 Task: Reply All to email with the signature Anthony Hernandez with the subject 'Networking opportunity' from softage.1@softage.net with the message 'Can you provide an update on the status of the IT system upgrade project?'
Action: Mouse moved to (1014, 166)
Screenshot: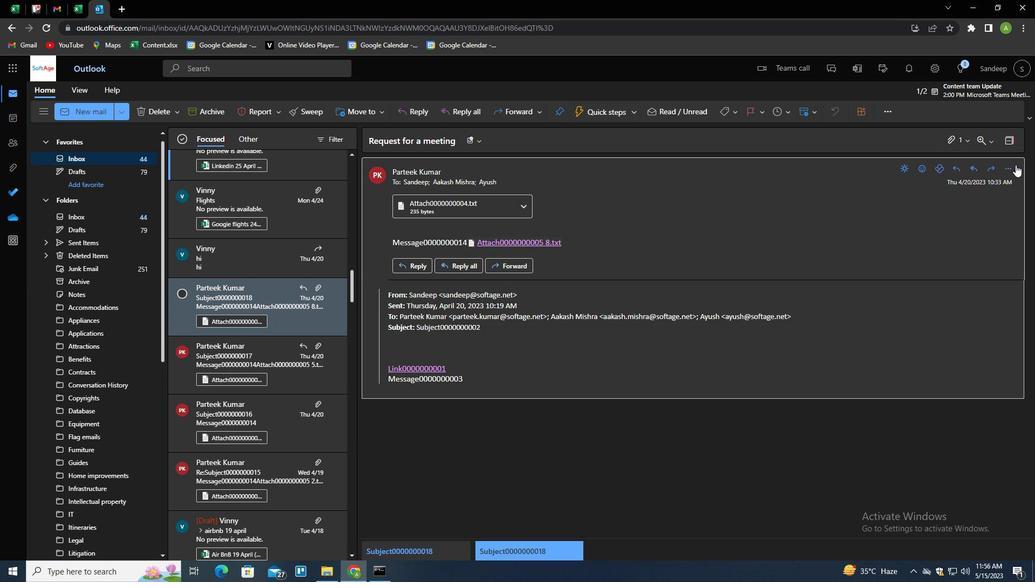
Action: Mouse pressed left at (1014, 166)
Screenshot: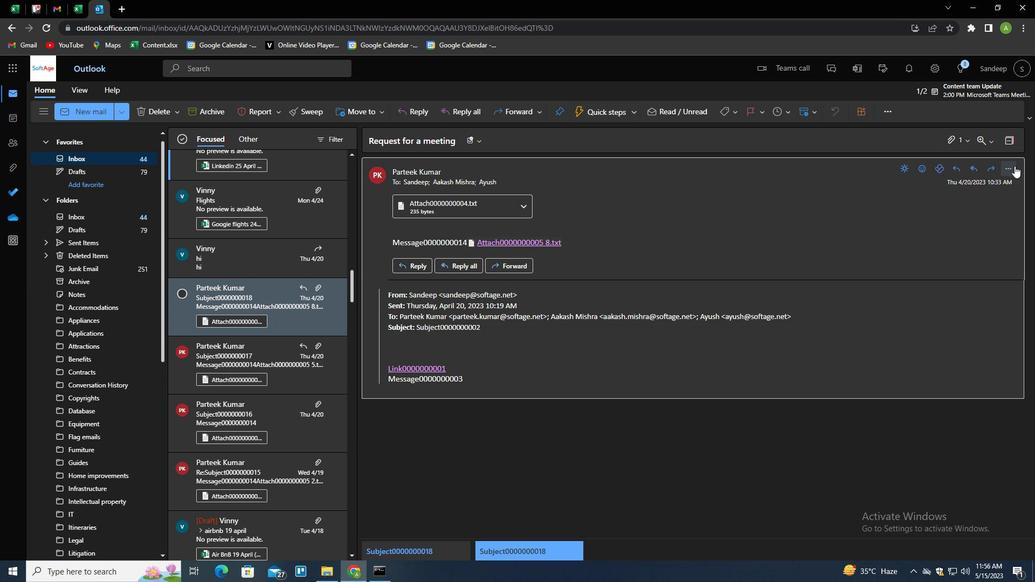 
Action: Mouse moved to (939, 202)
Screenshot: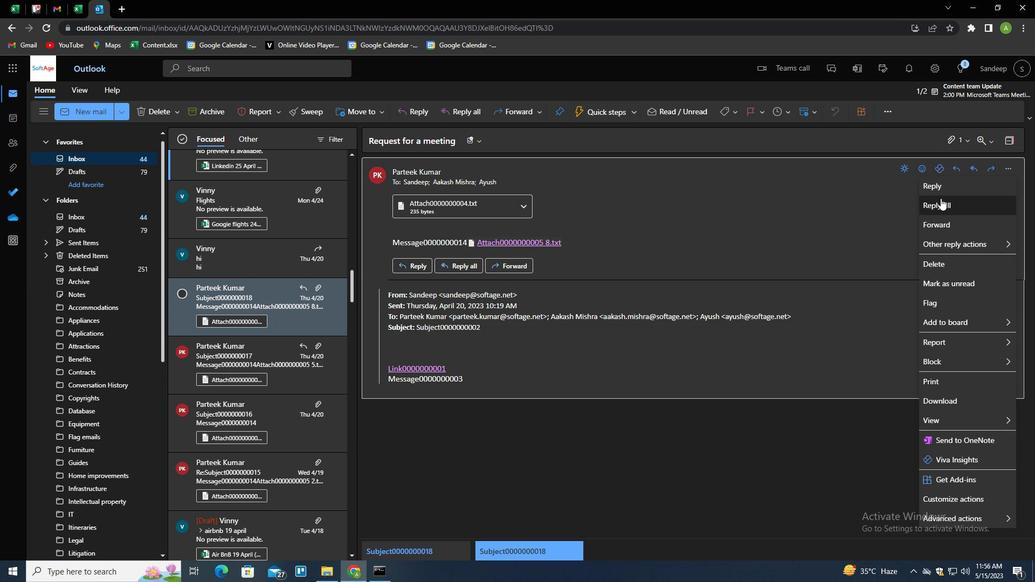 
Action: Mouse pressed left at (939, 202)
Screenshot: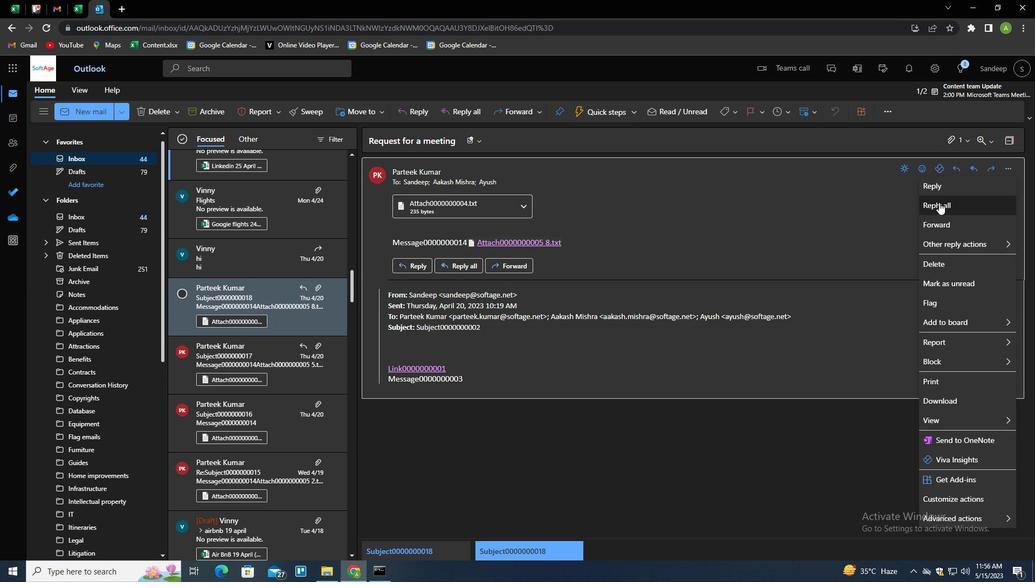 
Action: Mouse moved to (721, 111)
Screenshot: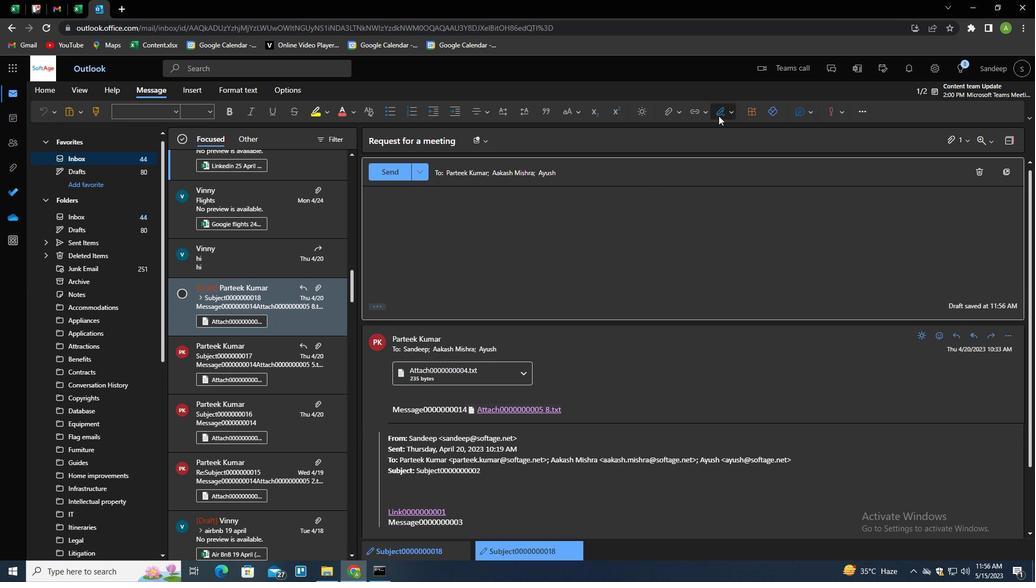 
Action: Mouse pressed left at (721, 111)
Screenshot: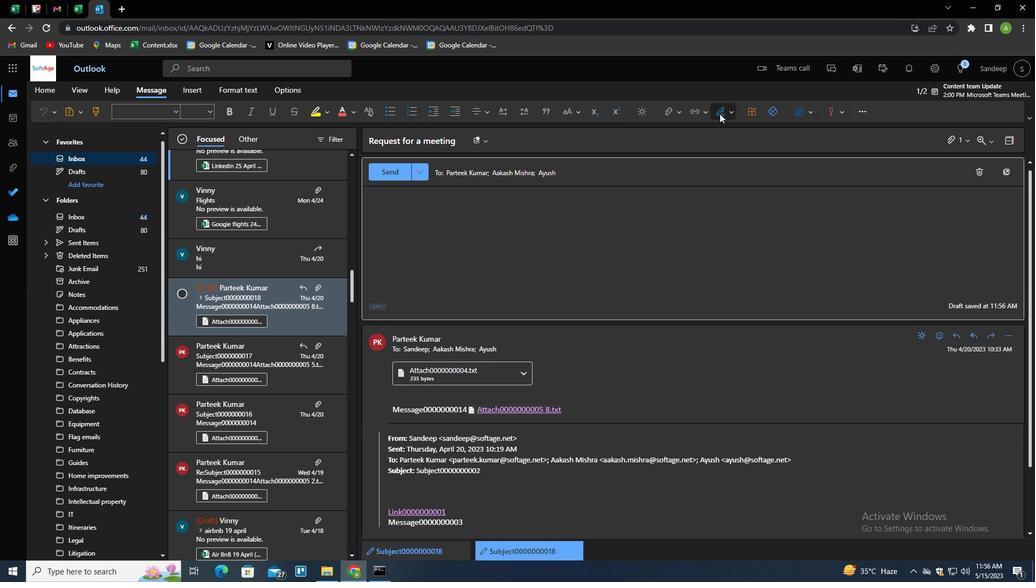 
Action: Mouse moved to (709, 156)
Screenshot: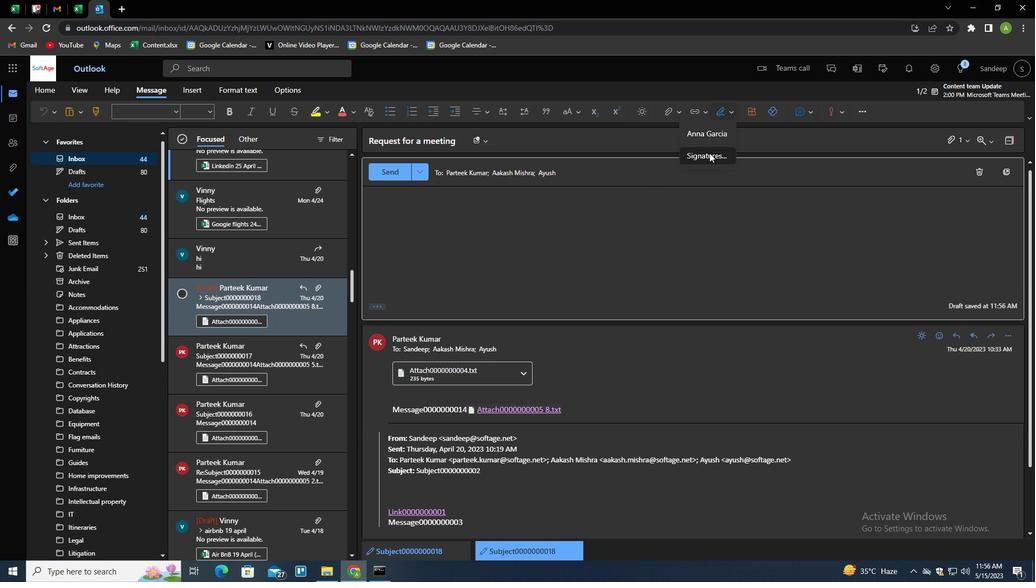 
Action: Mouse pressed left at (709, 156)
Screenshot: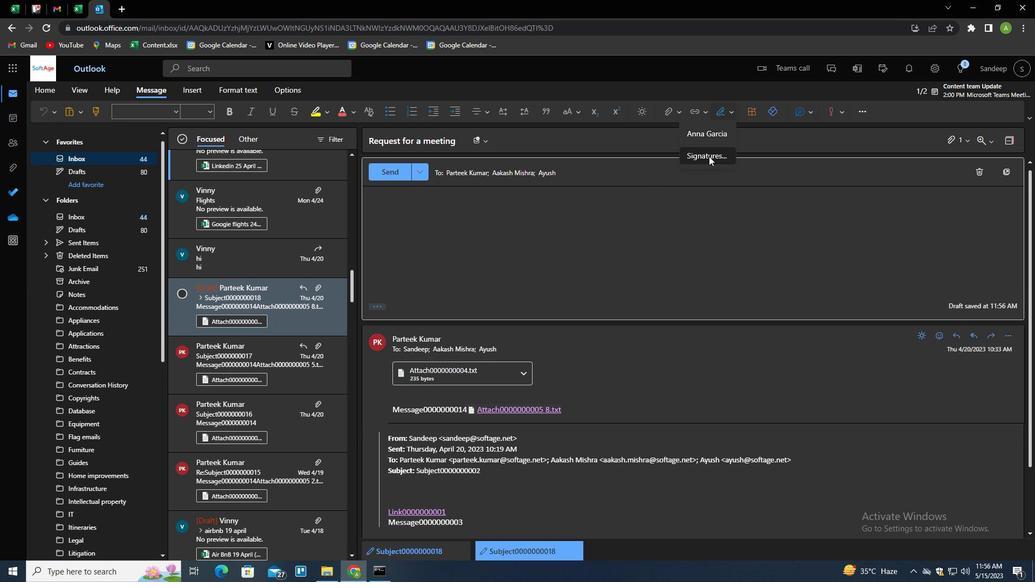 
Action: Mouse moved to (734, 193)
Screenshot: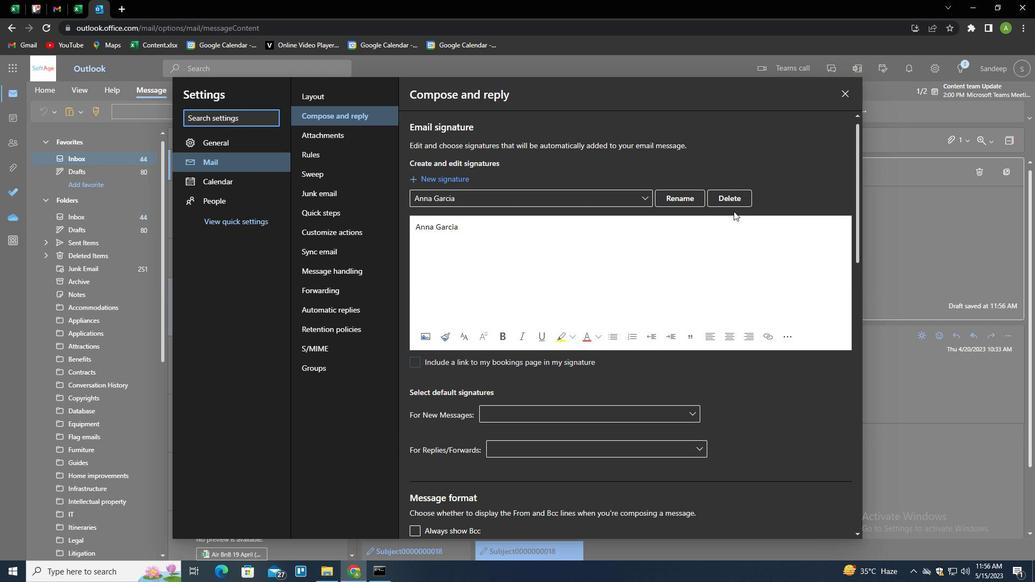 
Action: Mouse pressed left at (734, 193)
Screenshot: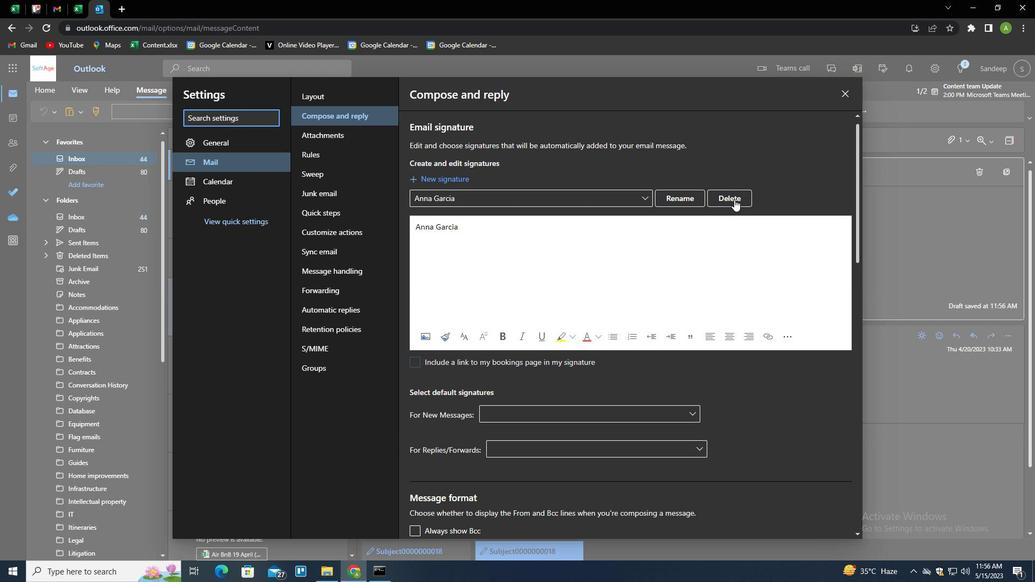 
Action: Mouse moved to (720, 197)
Screenshot: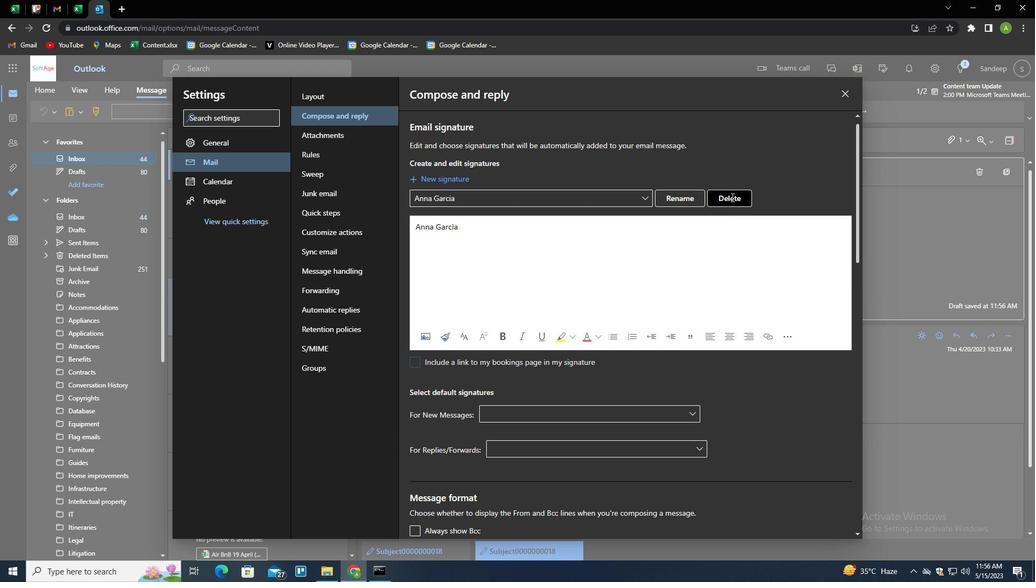 
Action: Mouse pressed left at (720, 197)
Screenshot: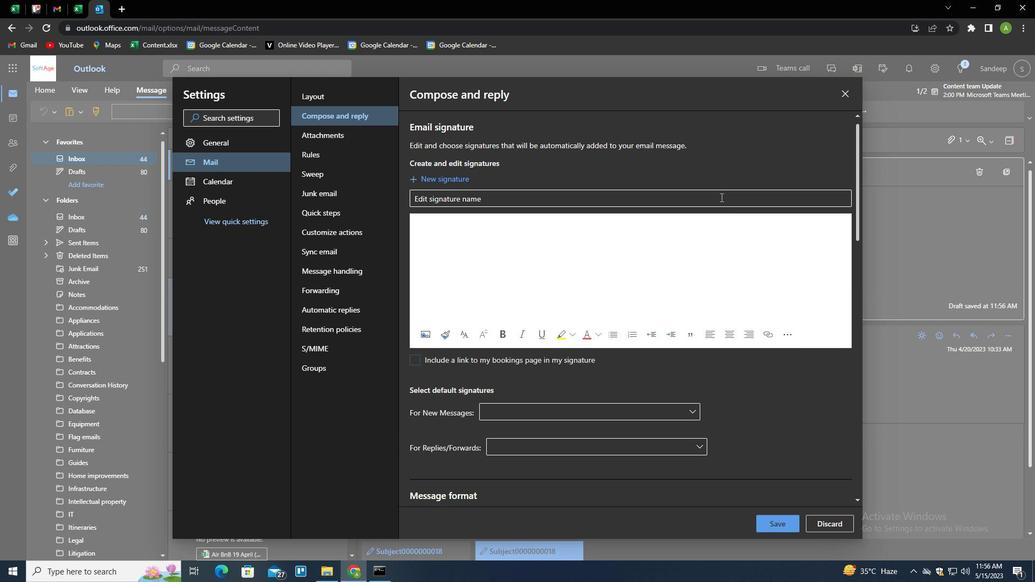 
Action: Key pressed <Key.shift>ANTHONY<Key.space><Key.shift>HERNANDEZ<Key.caps_lock><Key.tab><Key.caps_lock>ctrl+A<Key.shift><Key.shift><Key.shift><Key.shift><Key.shift><Key.shift>ANTHONY<Key.space><Key.shift>HERNANDEZ
Screenshot: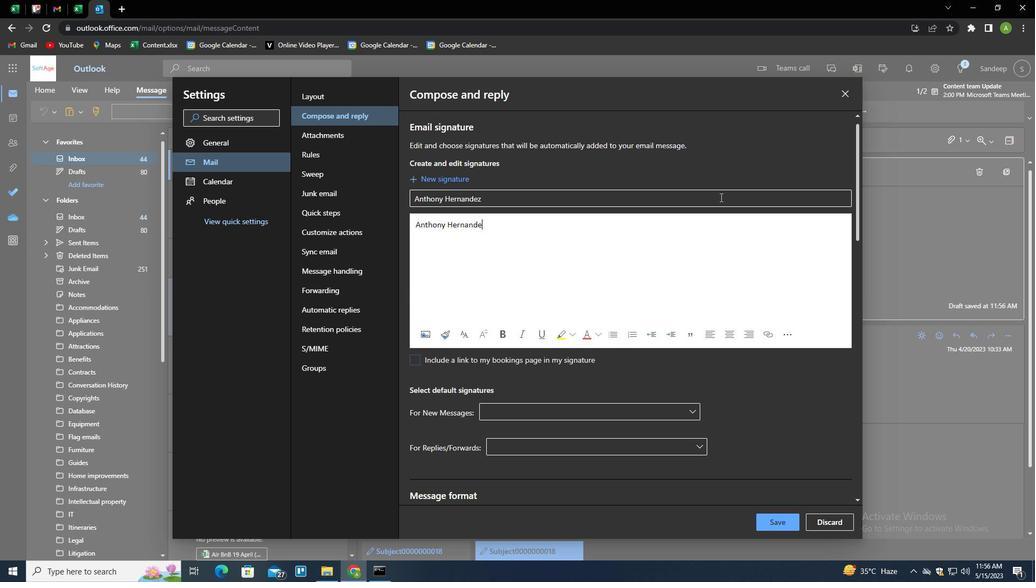 
Action: Mouse moved to (773, 524)
Screenshot: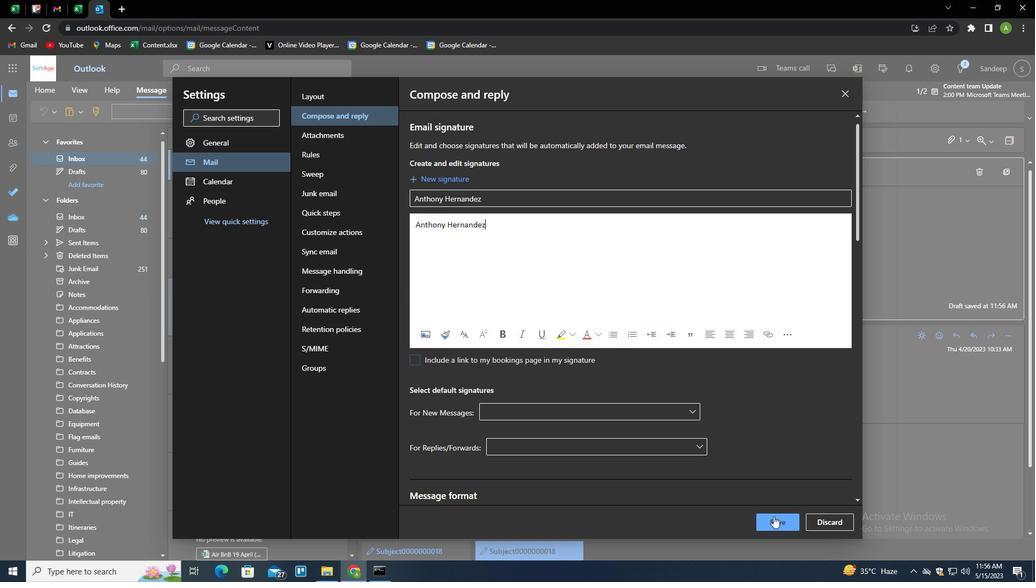 
Action: Mouse pressed left at (773, 524)
Screenshot: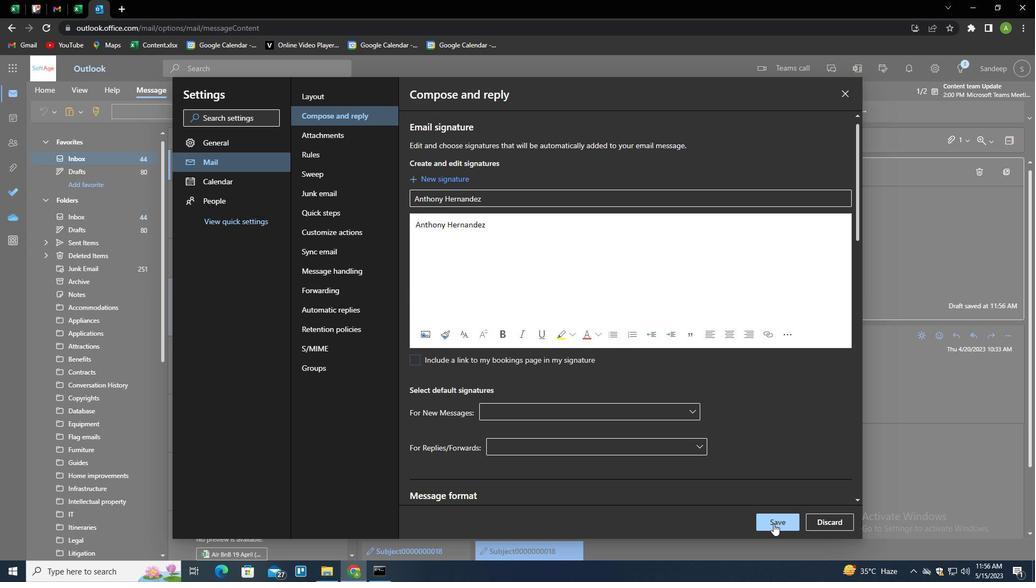 
Action: Mouse moved to (904, 189)
Screenshot: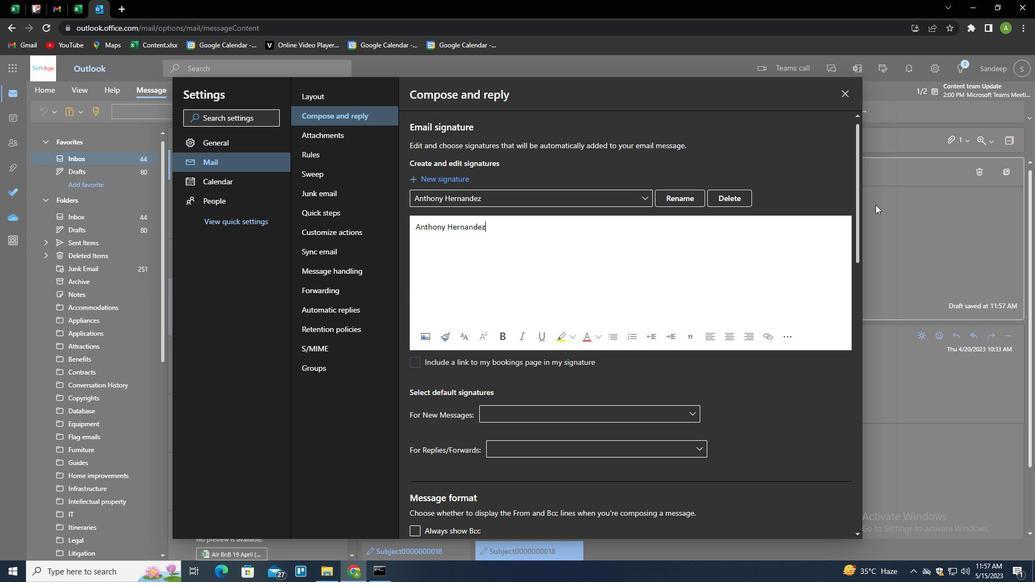 
Action: Mouse pressed left at (904, 189)
Screenshot: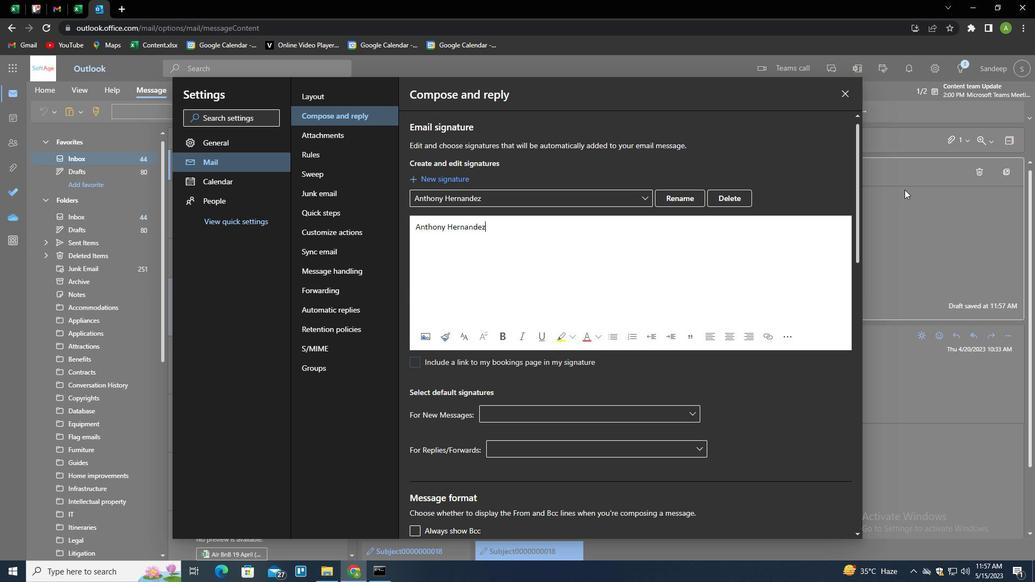 
Action: Mouse moved to (729, 114)
Screenshot: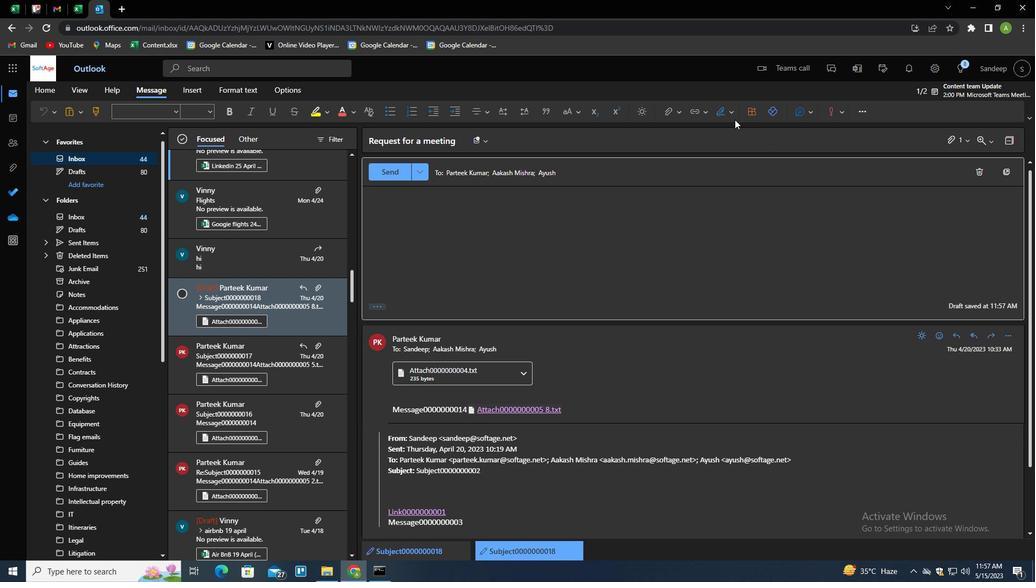 
Action: Mouse pressed left at (729, 114)
Screenshot: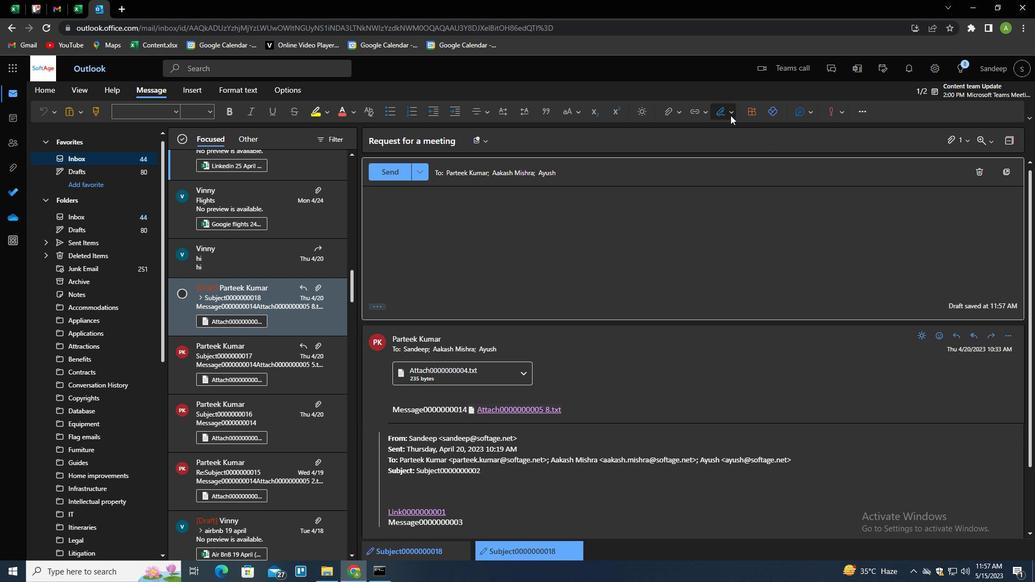 
Action: Mouse moved to (720, 134)
Screenshot: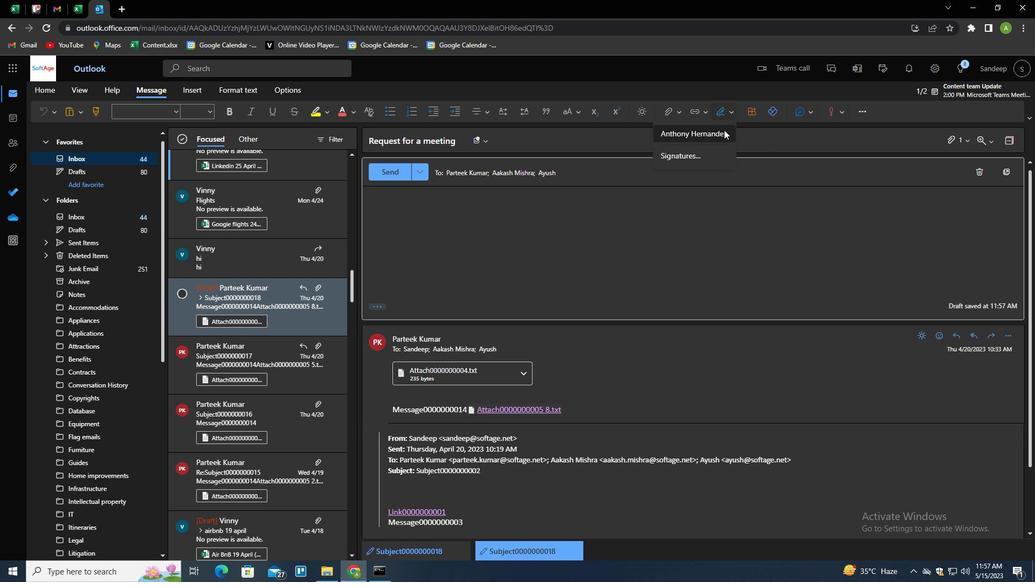 
Action: Mouse pressed left at (720, 134)
Screenshot: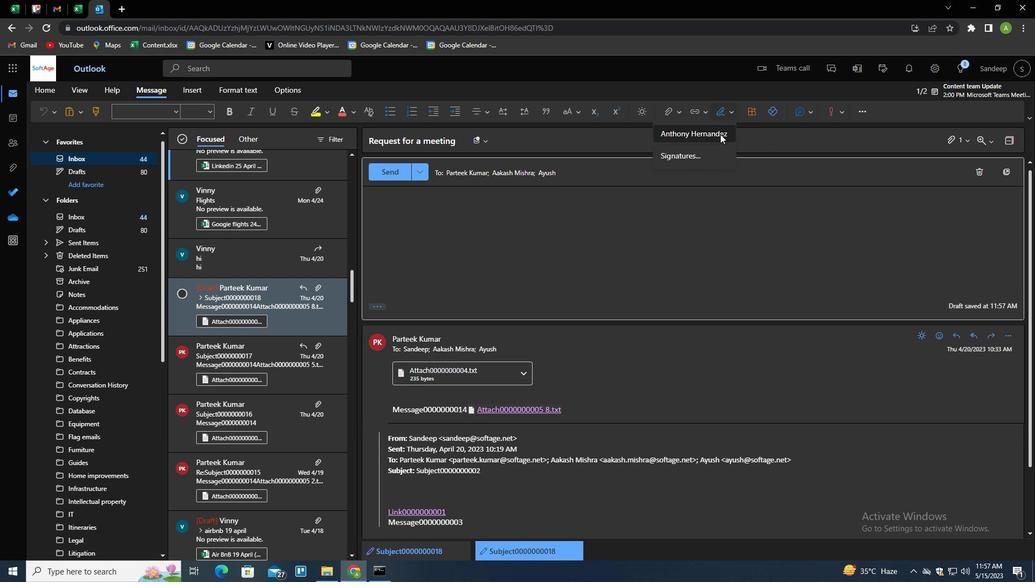 
Action: Mouse moved to (380, 307)
Screenshot: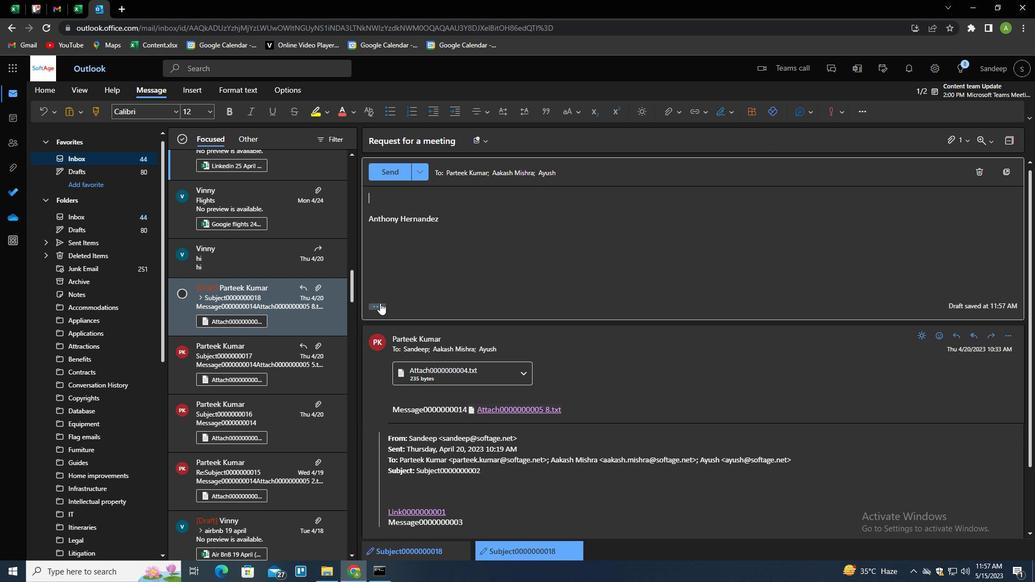 
Action: Mouse pressed left at (380, 307)
Screenshot: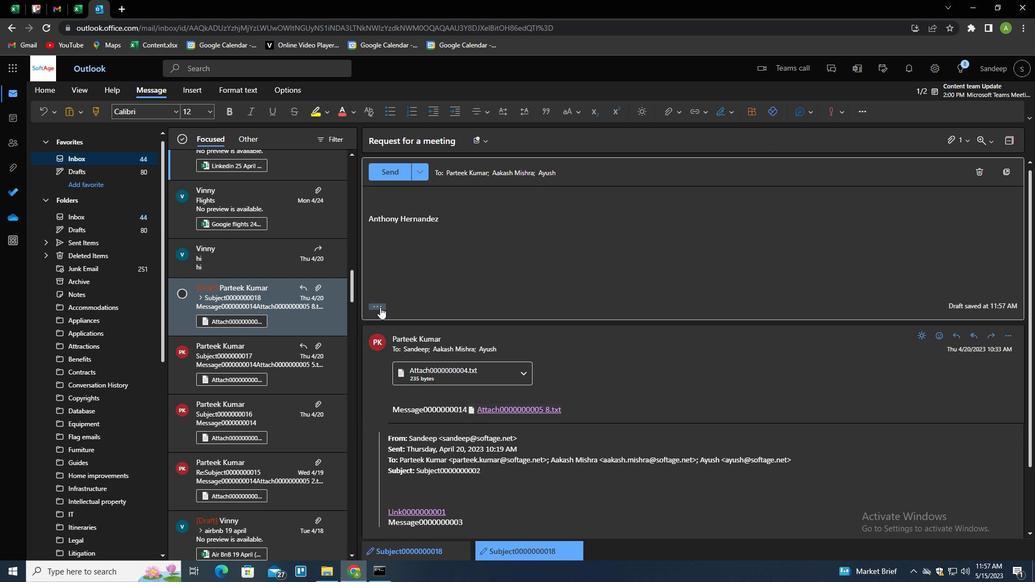 
Action: Mouse moved to (405, 169)
Screenshot: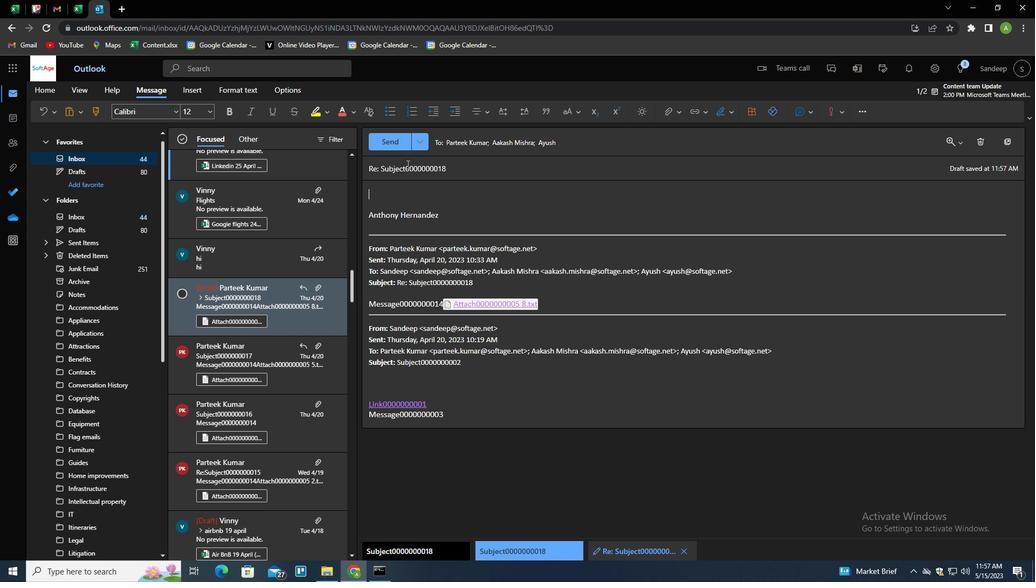 
Action: Mouse pressed left at (405, 169)
Screenshot: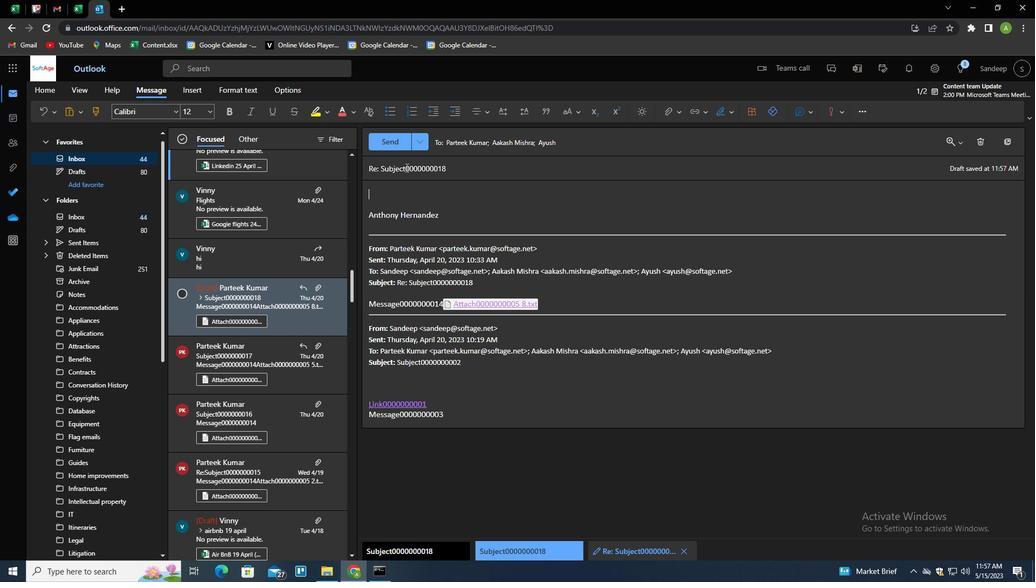 
Action: Mouse pressed left at (405, 169)
Screenshot: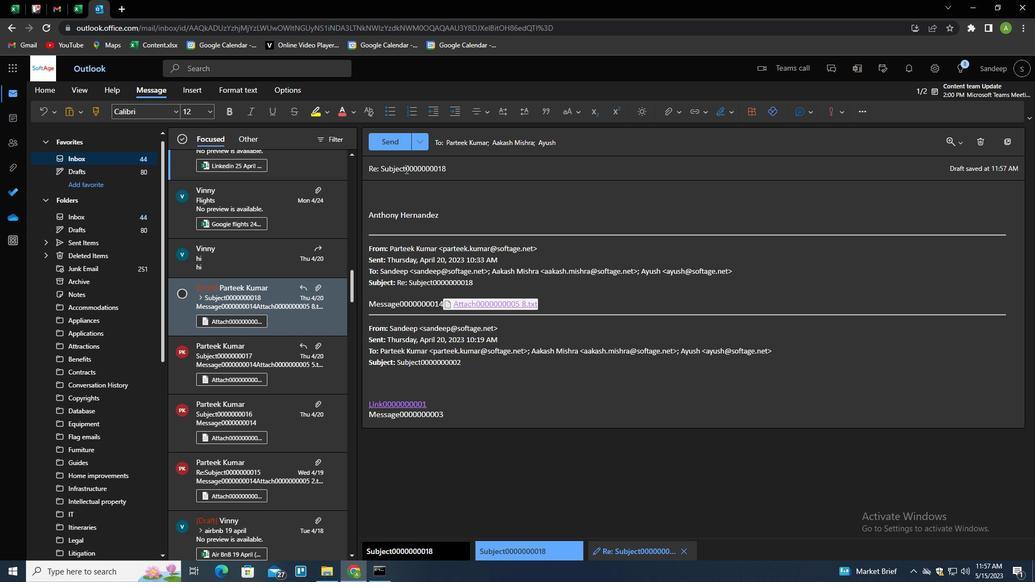 
Action: Mouse pressed left at (405, 169)
Screenshot: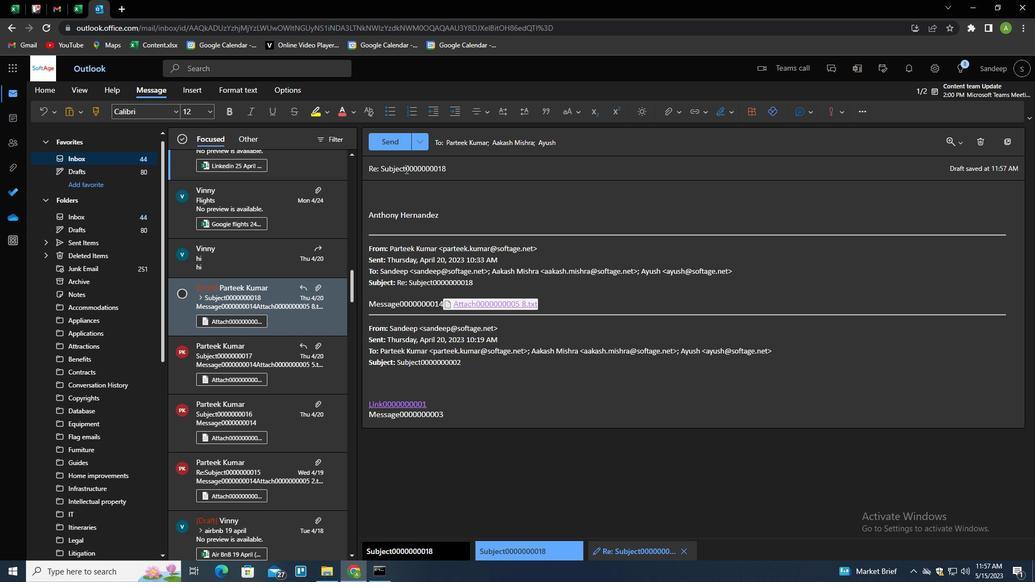 
Action: Key pressed <Key.shift>NETWORKING<Key.space>OPPORTUNITY<Key.tab><Key.space><Key.shift><Key.backspace><Key.shift>CAN<Key.space>YOU<Key.space>R<Key.backspace>PROVIDE<Key.space>AN<Key.space>UPDATE<Key.space>ON<Key.space>THE<Key.space>STATUS<Key.space>OF<Key.space>THE<Key.space><Key.shift>IT<Key.space>SYSTEM<Key.space>UPD<Key.backspace>GRADE<Key.space>PROJECT<Key.shift>?
Screenshot: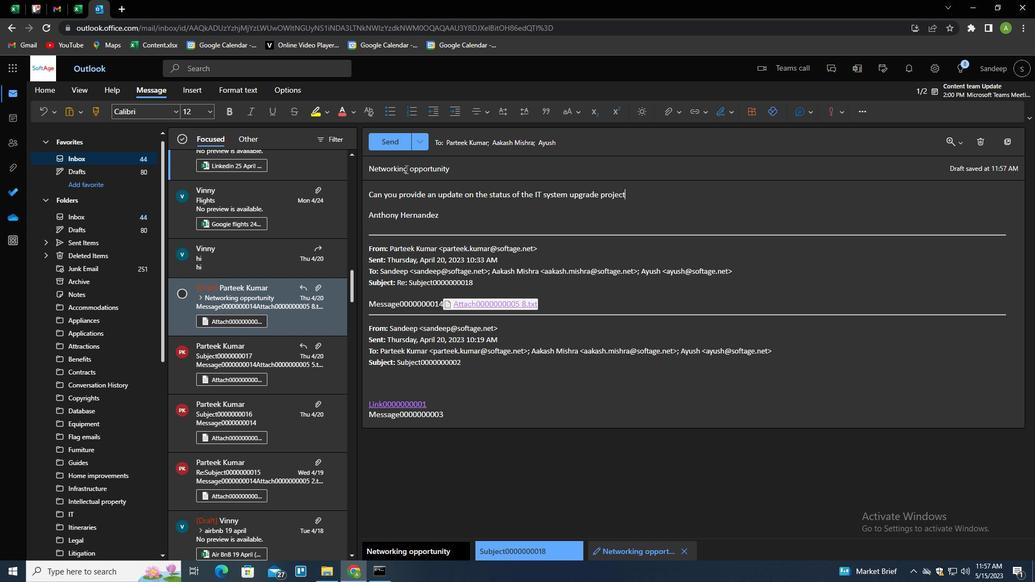 
Action: Mouse moved to (400, 145)
Screenshot: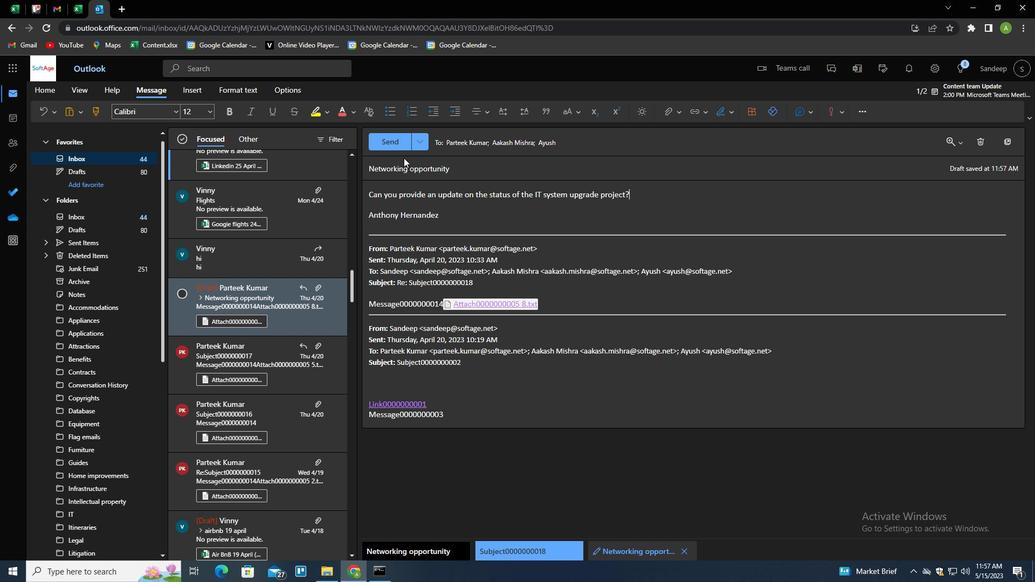
Action: Key pressed <Key.enter>
Screenshot: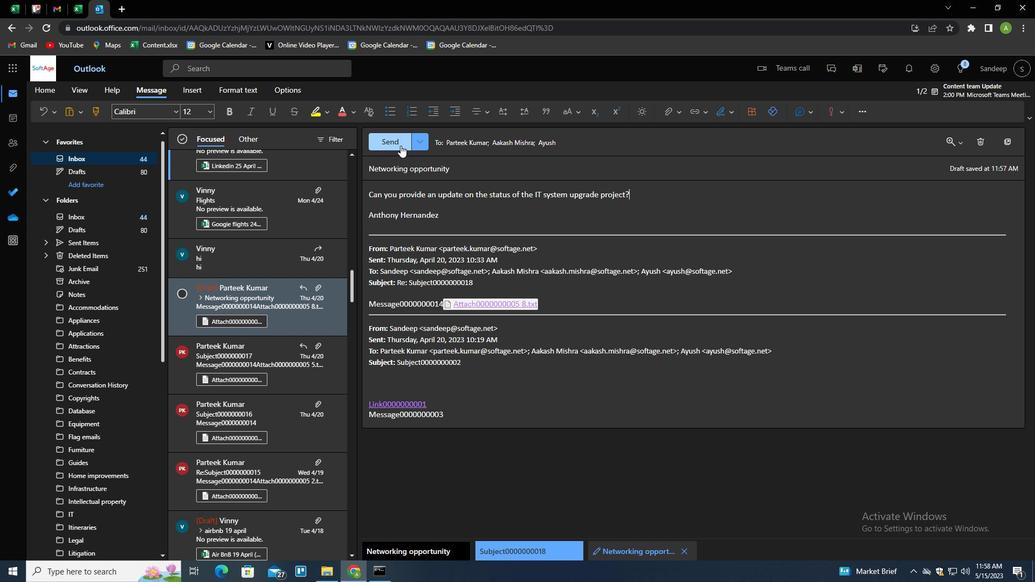 
